 Task: Change the perceptual weighting method of the Dirac video decoder using libschroedinger to "none".
Action: Mouse moved to (134, 18)
Screenshot: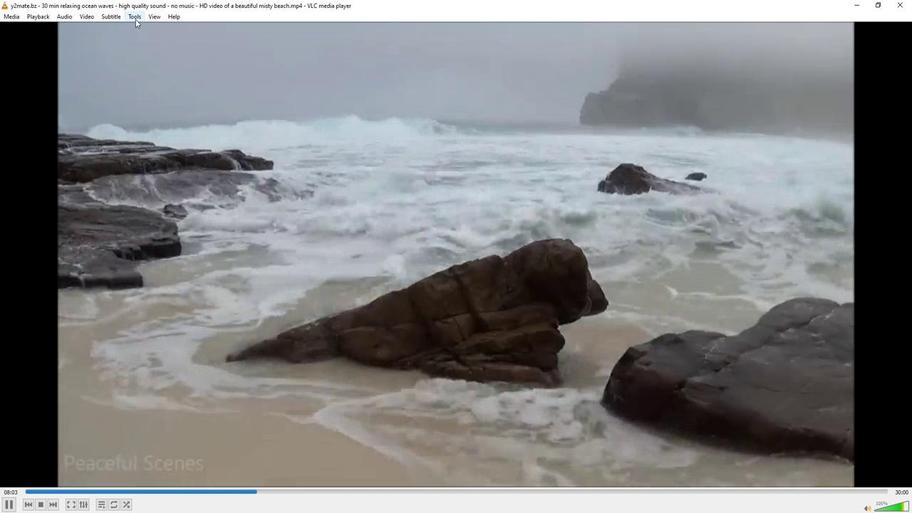 
Action: Mouse pressed left at (134, 18)
Screenshot: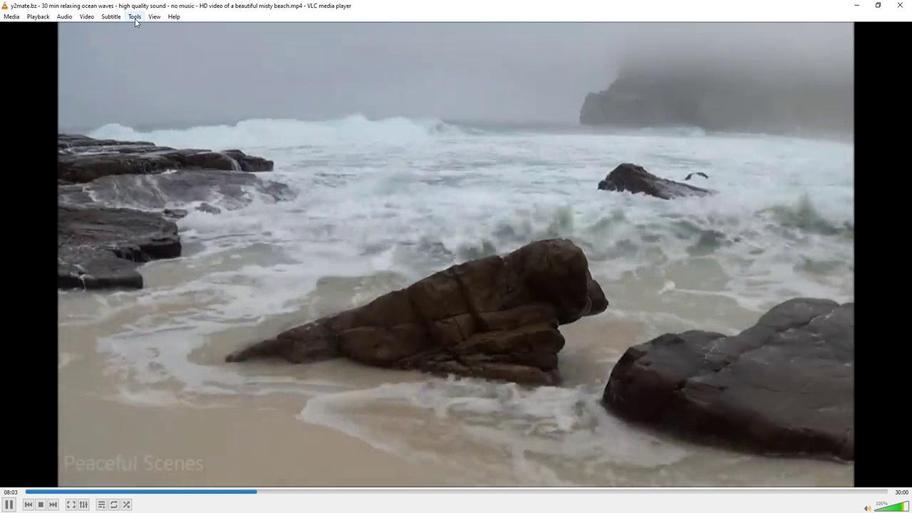 
Action: Mouse moved to (146, 129)
Screenshot: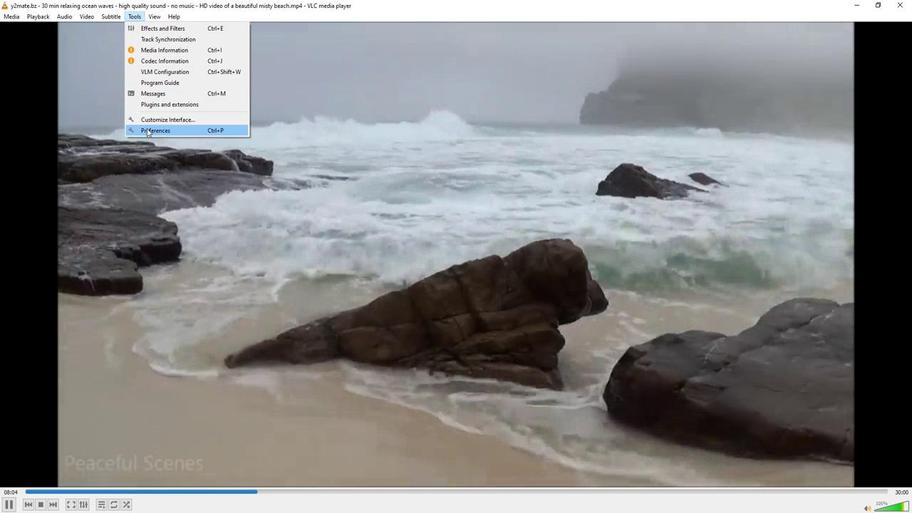 
Action: Mouse pressed left at (146, 129)
Screenshot: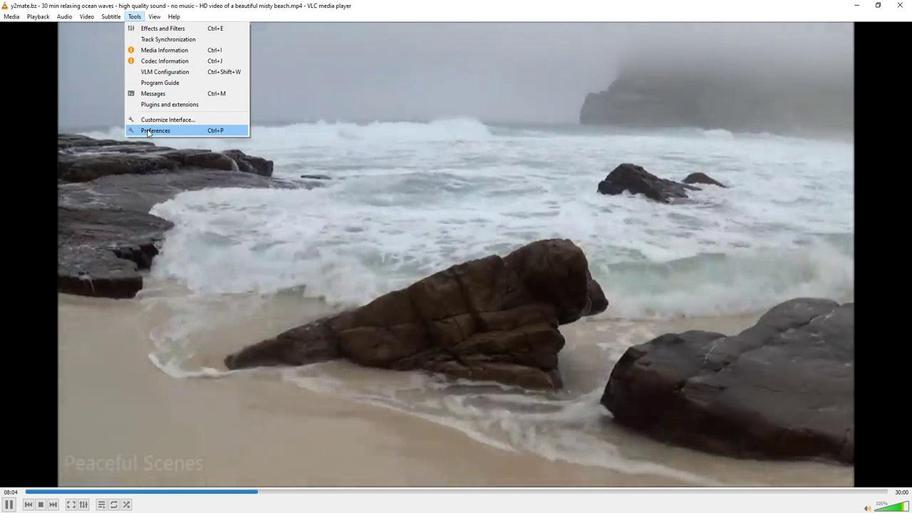 
Action: Mouse moved to (109, 399)
Screenshot: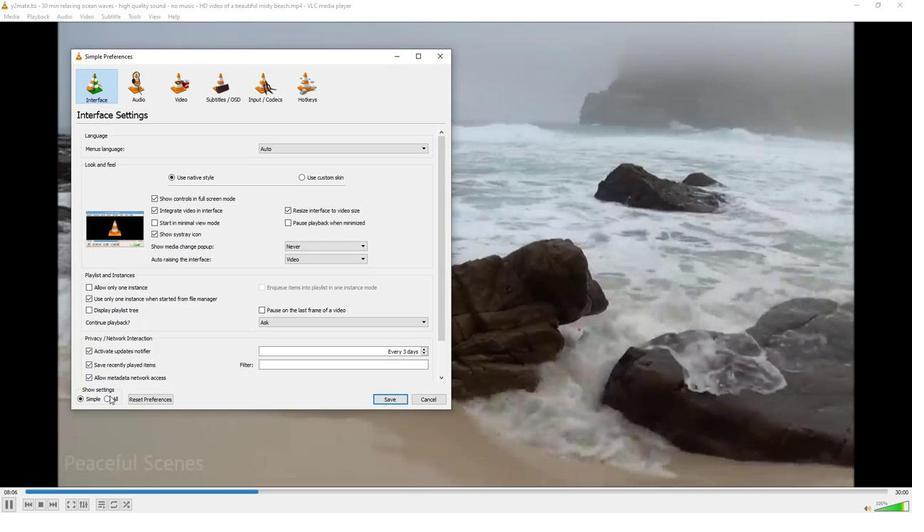 
Action: Mouse pressed left at (109, 399)
Screenshot: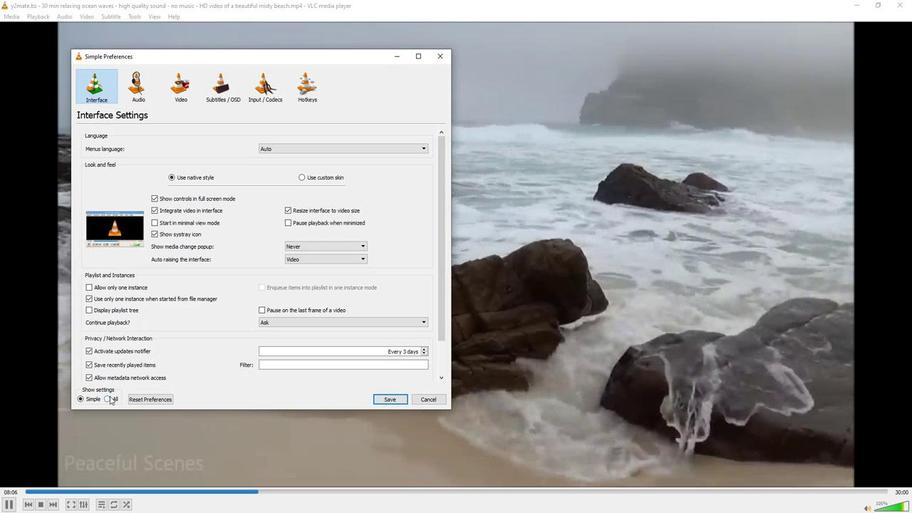 
Action: Mouse moved to (94, 305)
Screenshot: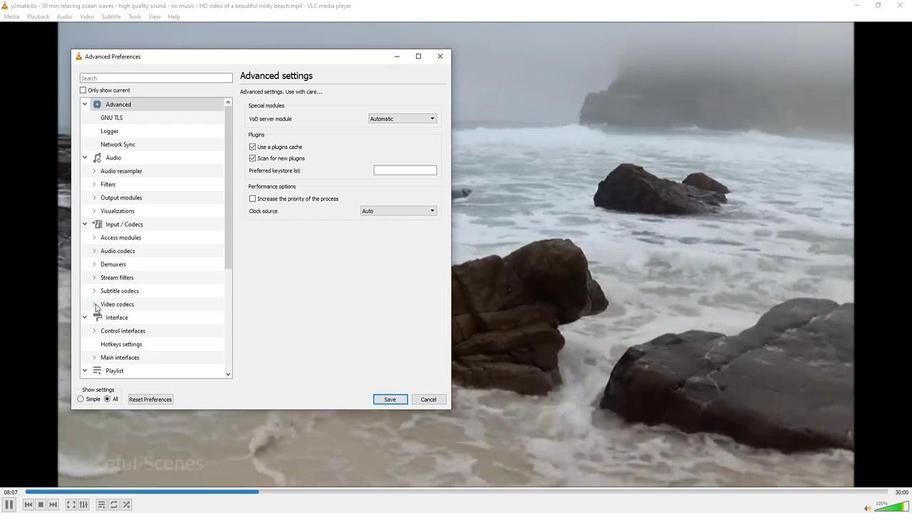
Action: Mouse pressed left at (94, 305)
Screenshot: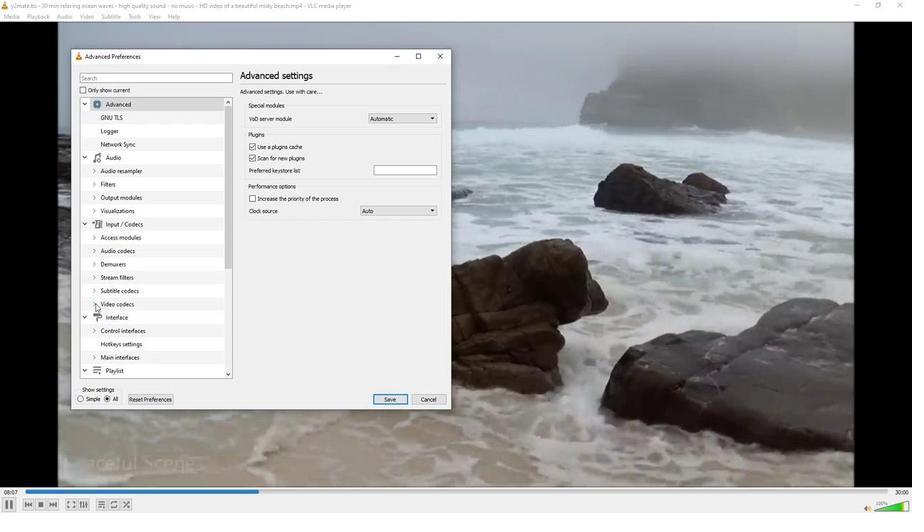 
Action: Mouse moved to (126, 374)
Screenshot: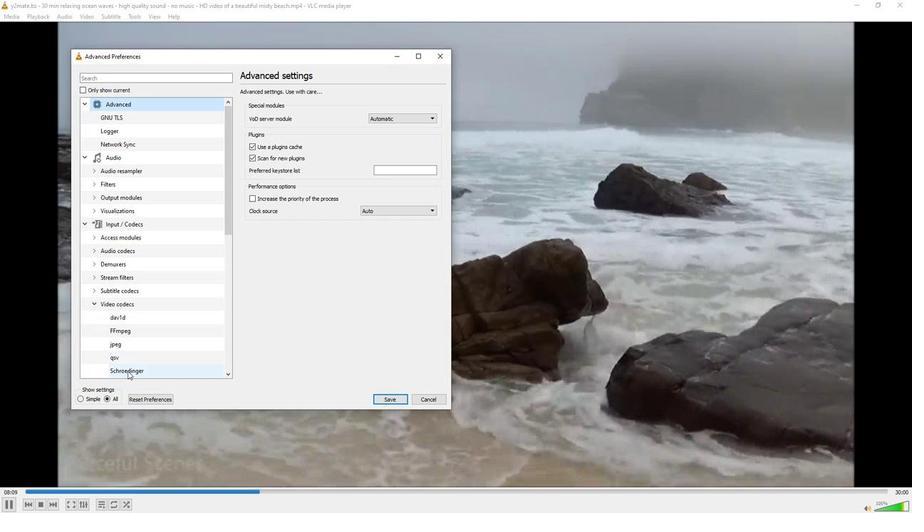 
Action: Mouse pressed left at (126, 374)
Screenshot: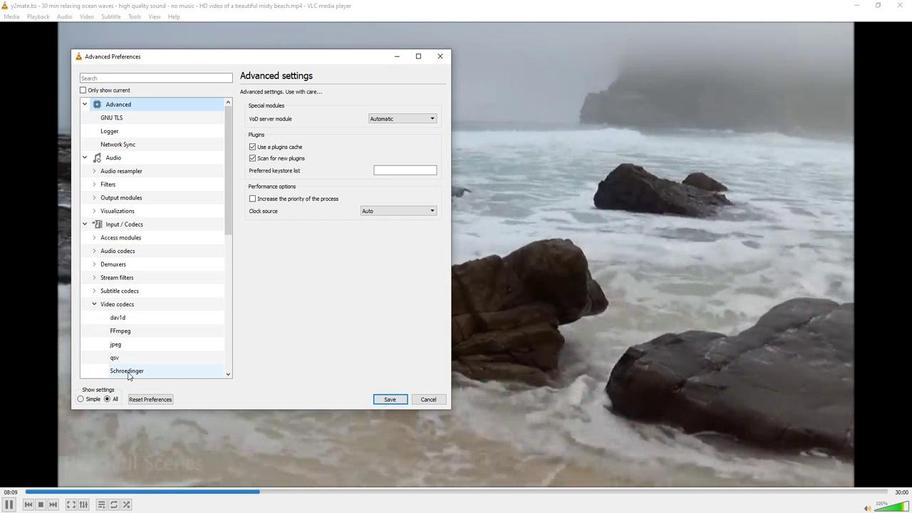 
Action: Mouse moved to (441, 277)
Screenshot: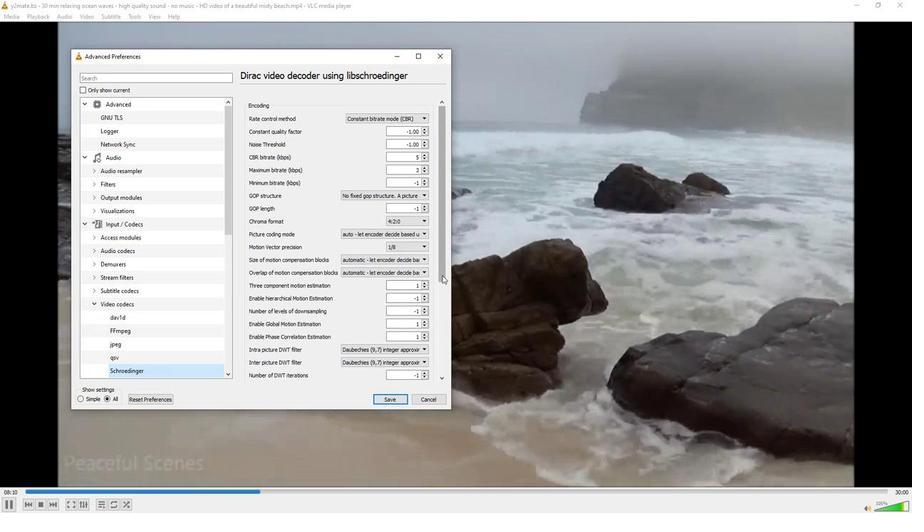 
Action: Mouse pressed left at (441, 277)
Screenshot: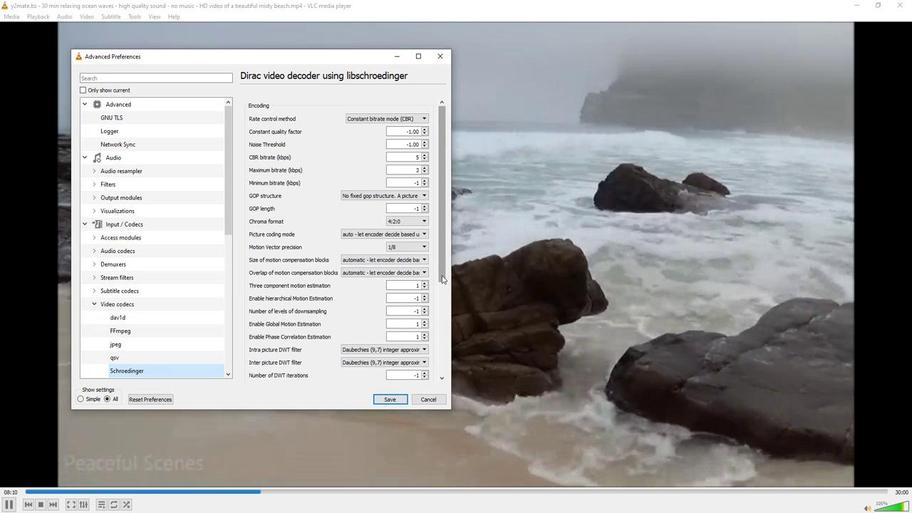 
Action: Mouse moved to (407, 327)
Screenshot: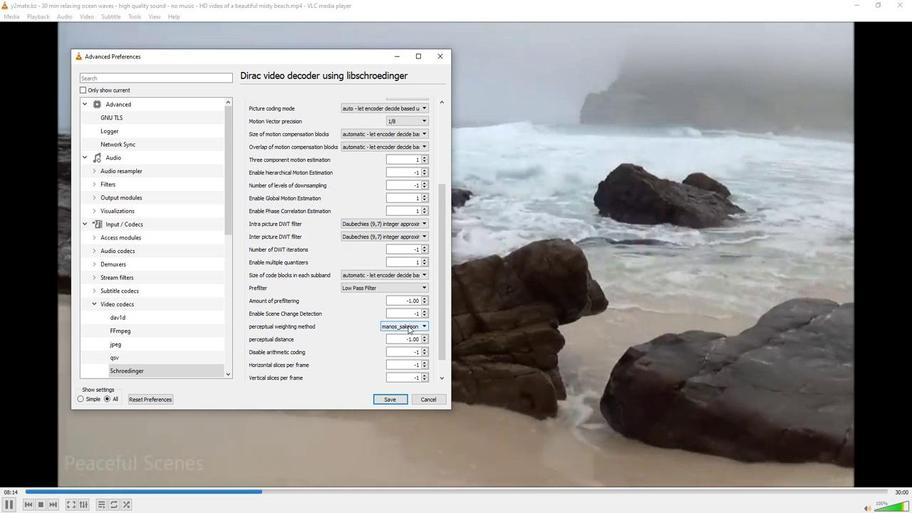 
Action: Mouse pressed left at (407, 327)
Screenshot: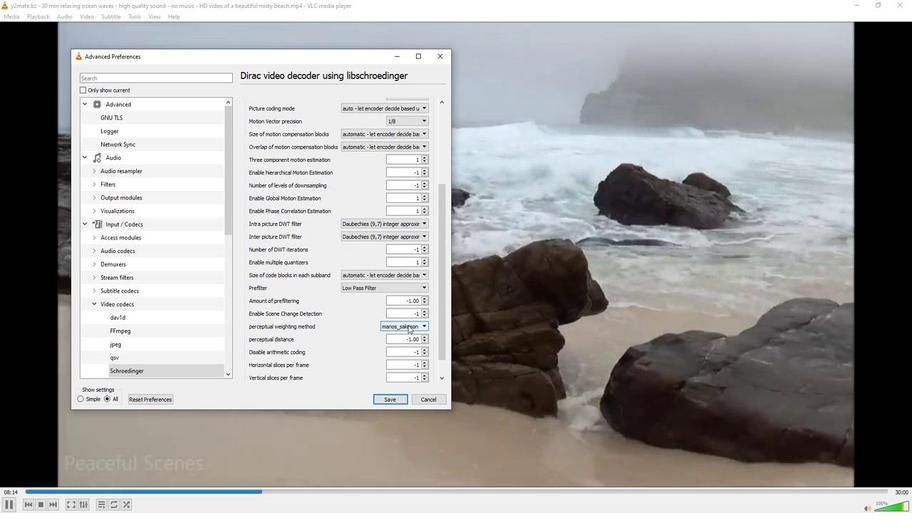 
Action: Mouse moved to (401, 337)
Screenshot: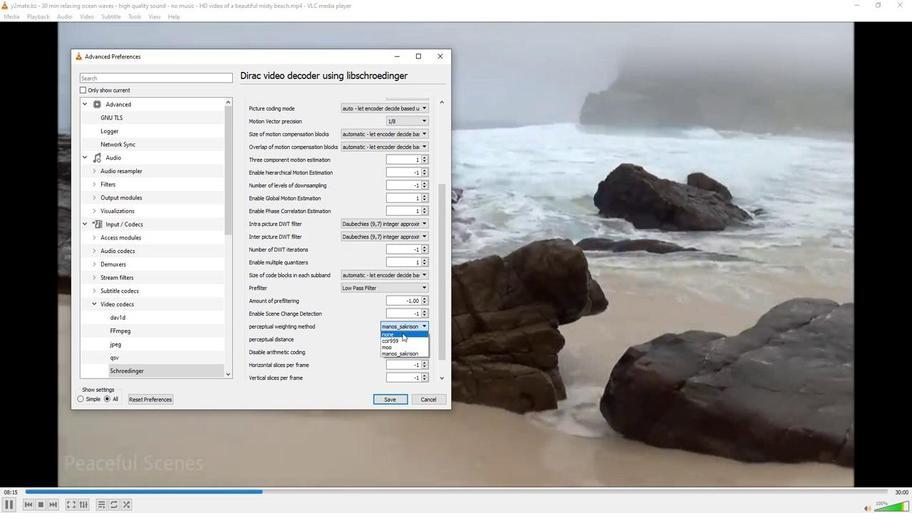 
Action: Mouse pressed left at (401, 337)
Screenshot: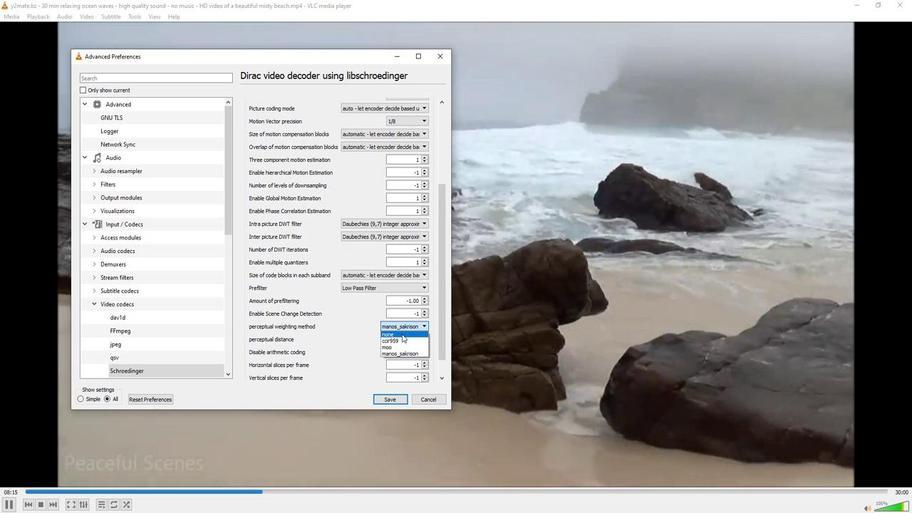 
Action: Mouse moved to (376, 341)
Screenshot: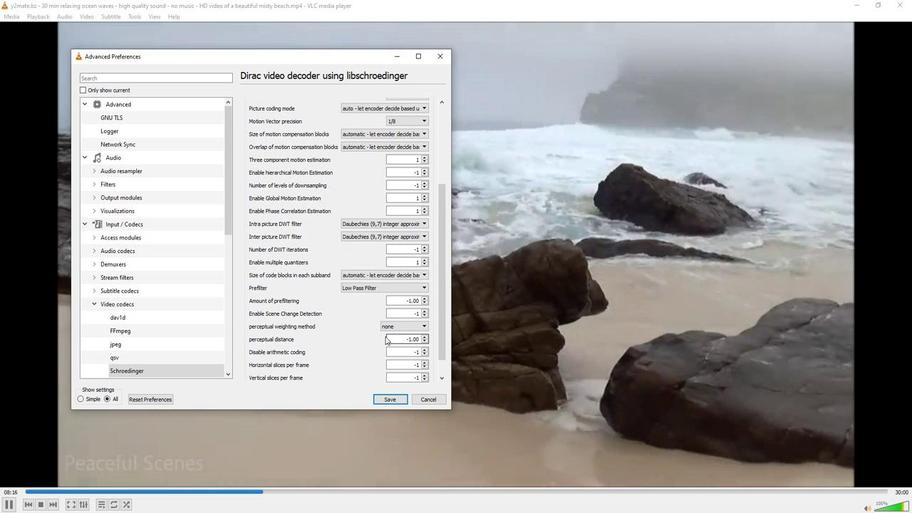 
